 Task: Set the Zendesk staus "Away".
Action: Mouse pressed left at (1020, 155)
Screenshot: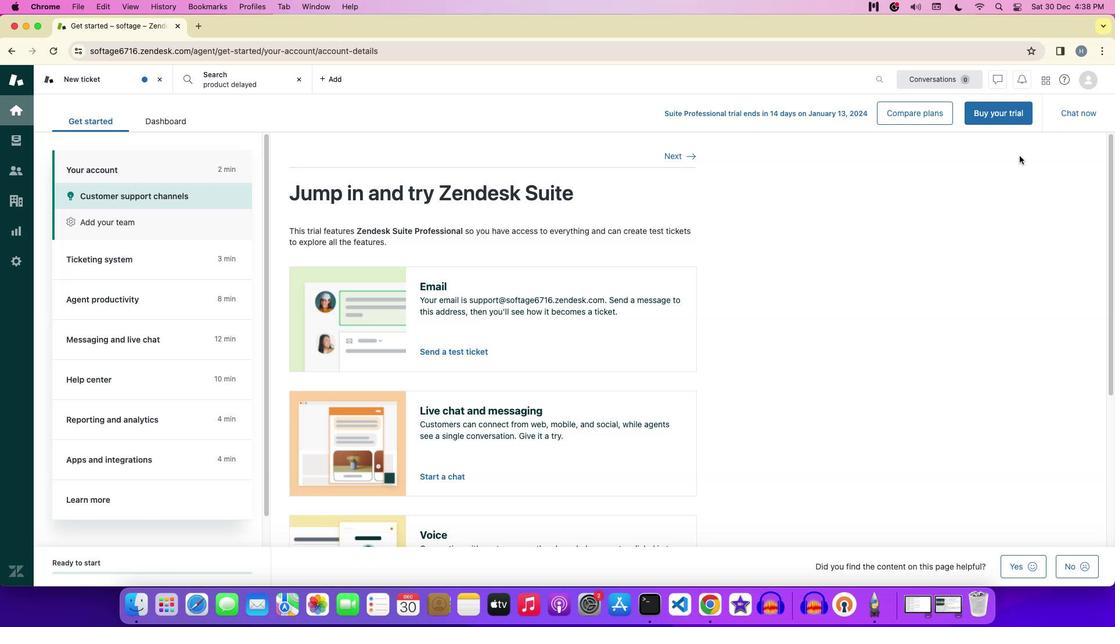 
Action: Mouse moved to (998, 79)
Screenshot: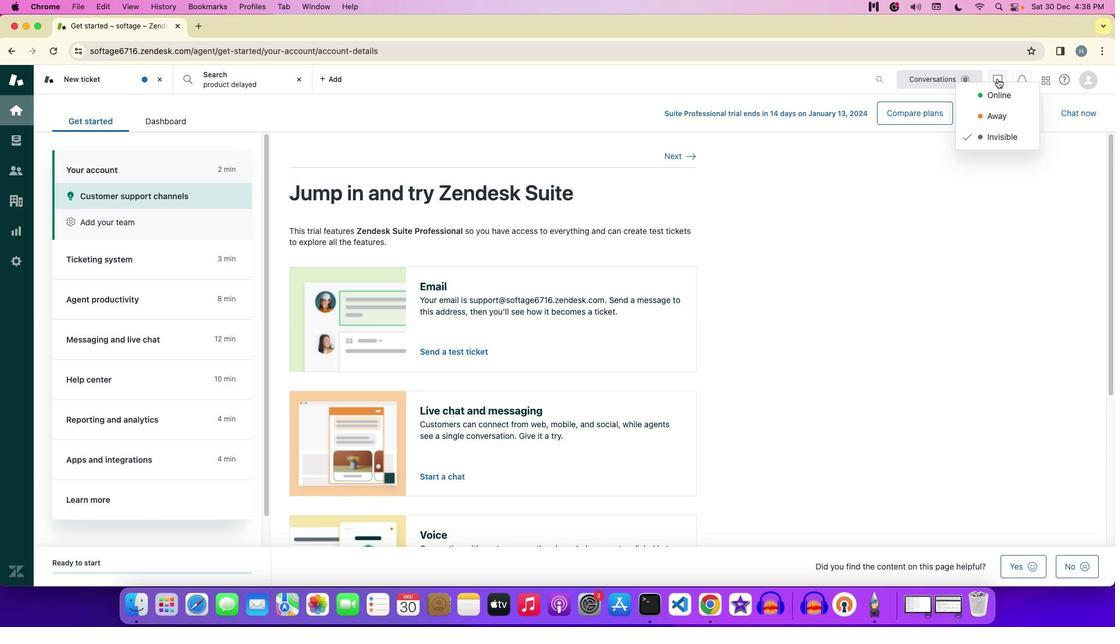 
Action: Mouse pressed left at (998, 79)
Screenshot: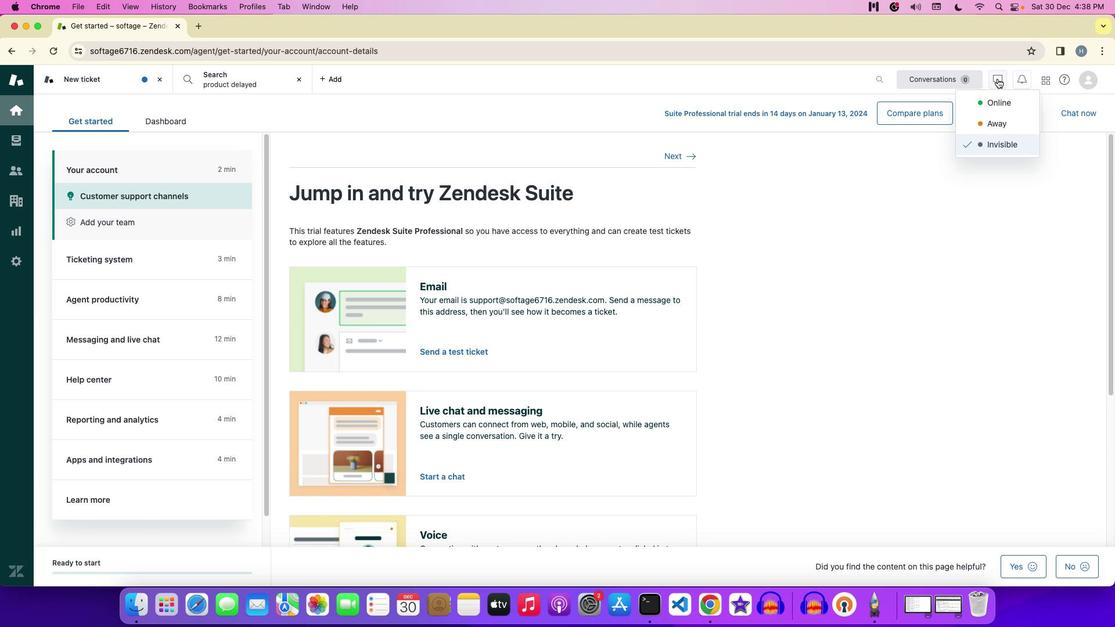 
Action: Mouse moved to (992, 127)
Screenshot: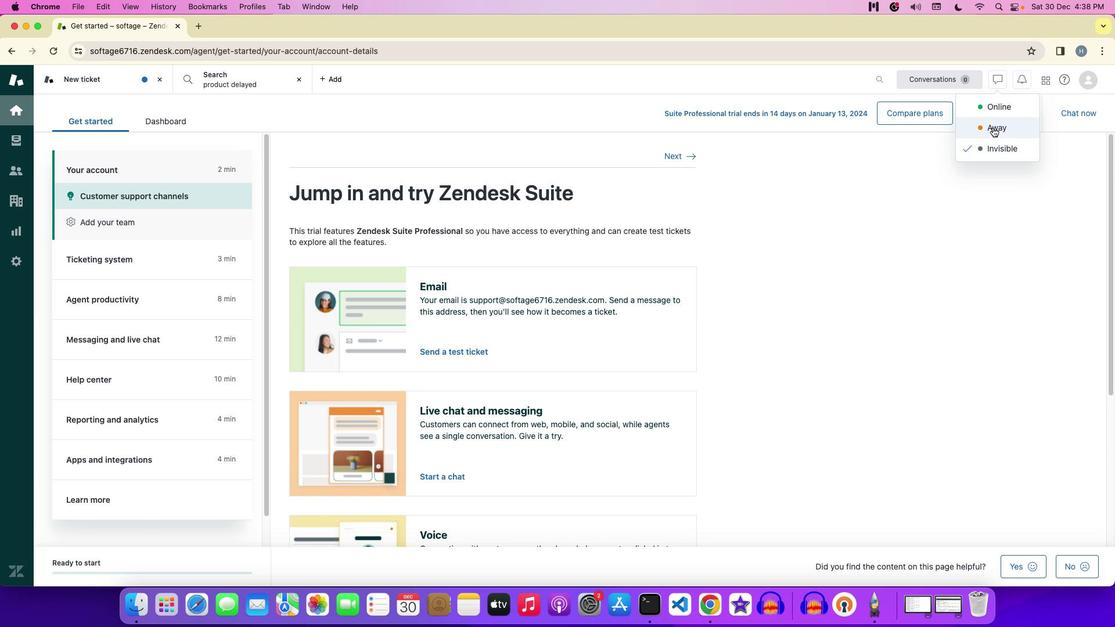 
Action: Mouse pressed left at (992, 127)
Screenshot: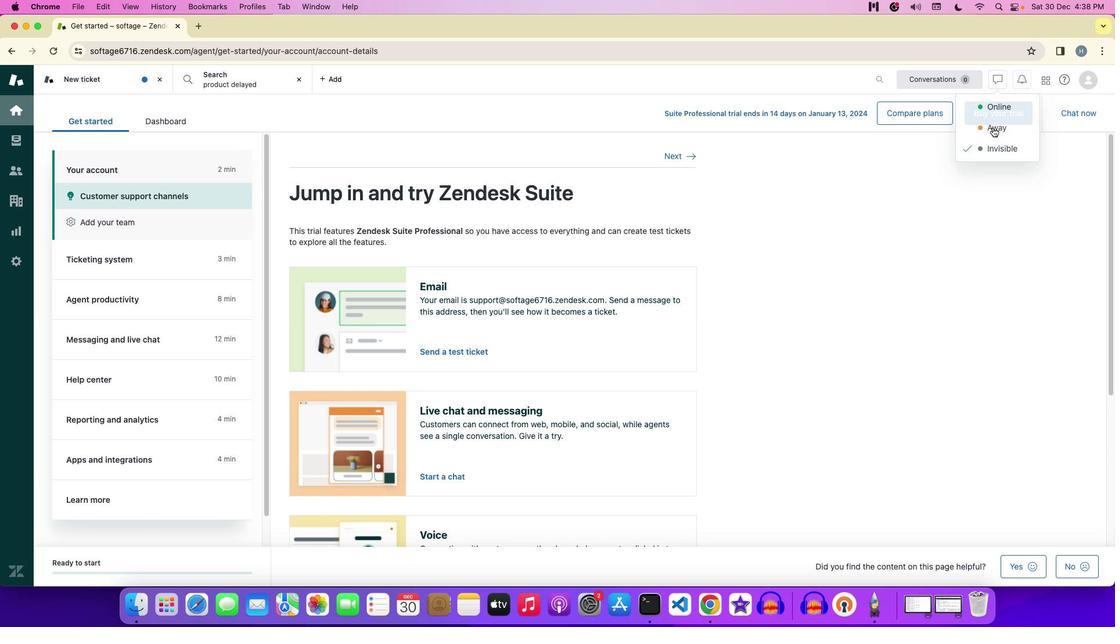 
